 Task: Set the dither depth override for Open GL video output to 8.
Action: Mouse moved to (129, 13)
Screenshot: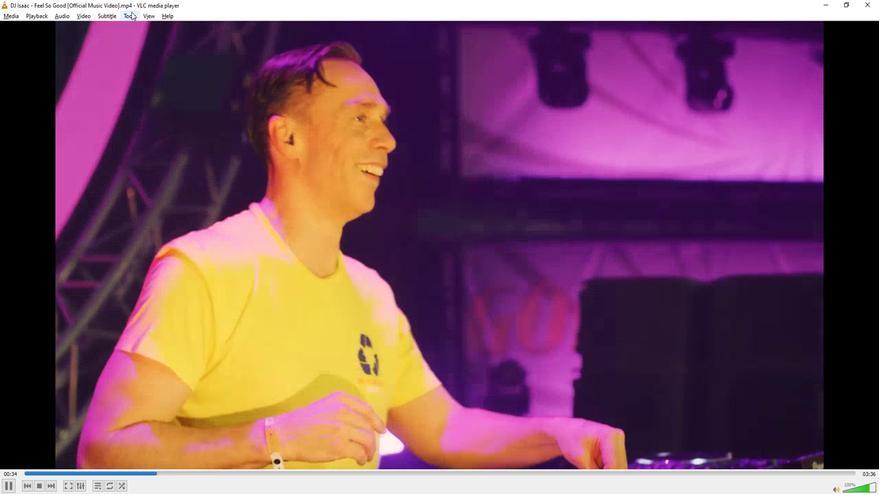 
Action: Mouse pressed left at (129, 13)
Screenshot: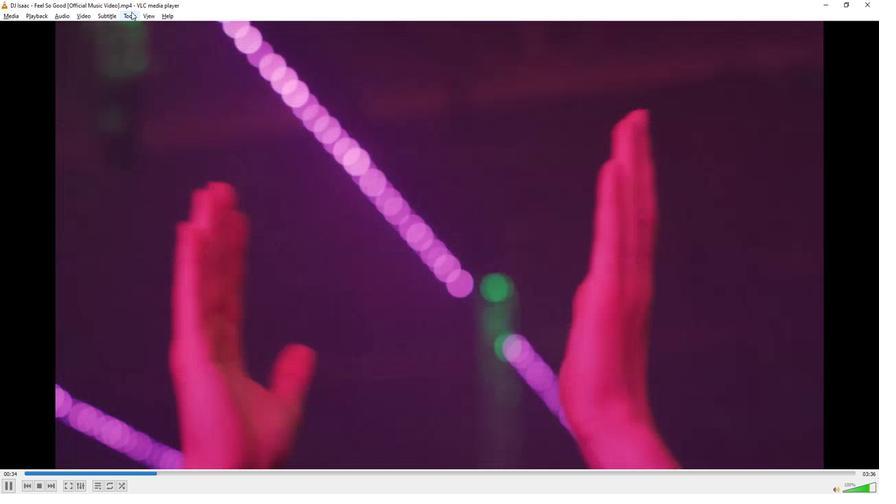 
Action: Mouse moved to (145, 127)
Screenshot: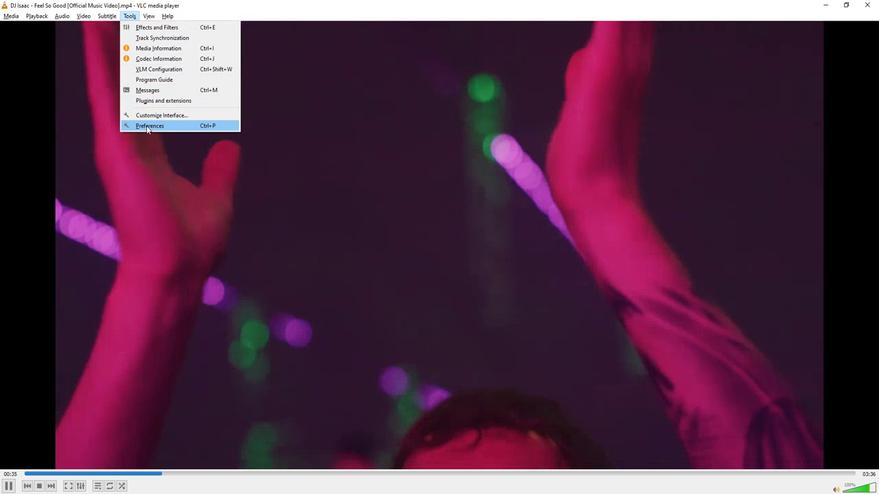 
Action: Mouse pressed left at (145, 127)
Screenshot: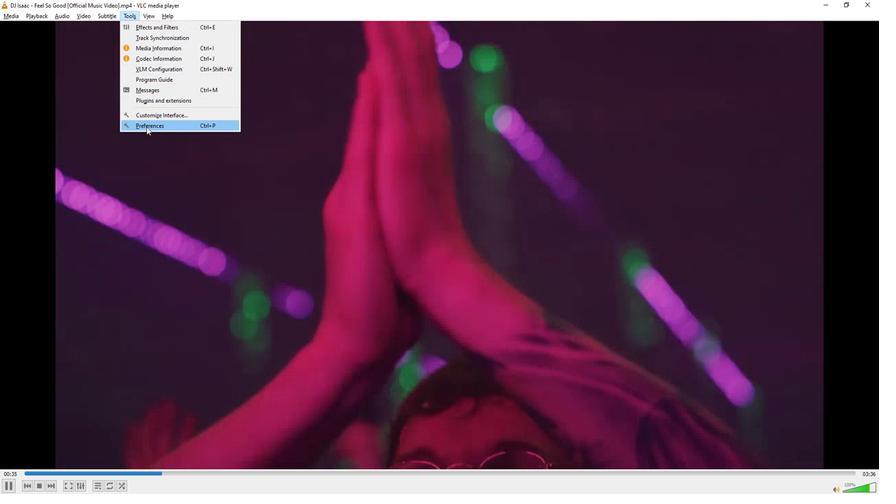 
Action: Mouse moved to (195, 389)
Screenshot: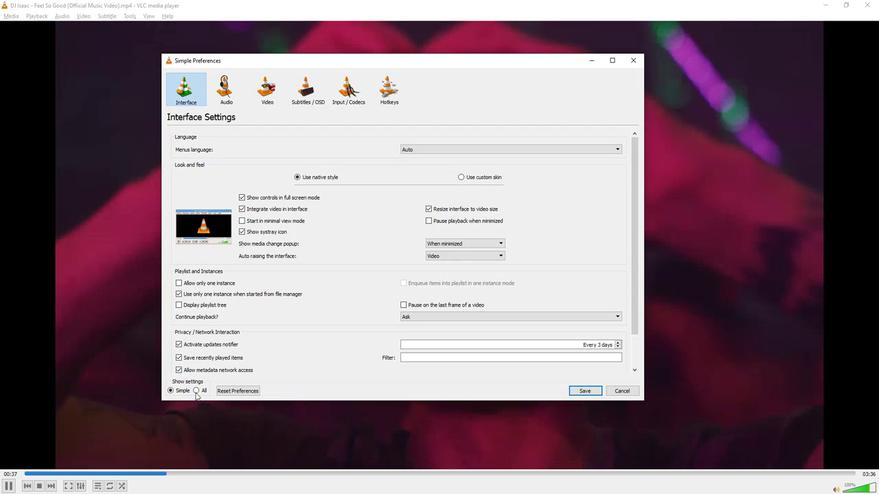 
Action: Mouse pressed left at (195, 389)
Screenshot: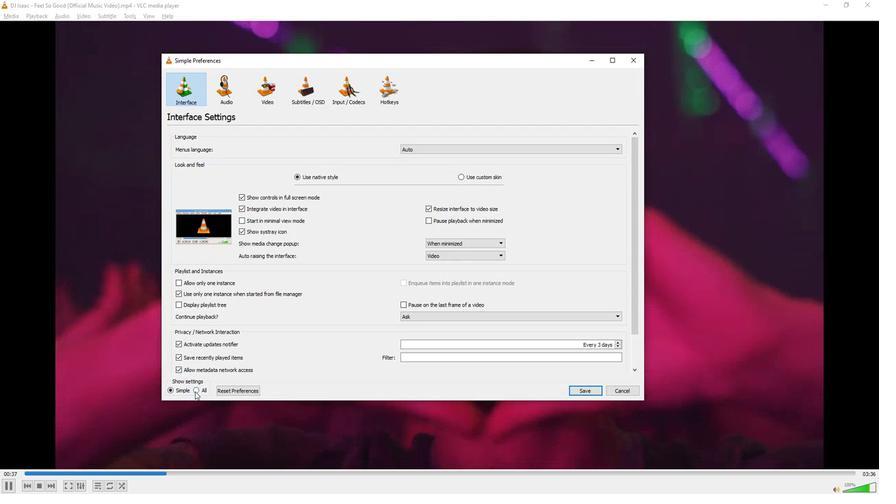
Action: Mouse moved to (201, 355)
Screenshot: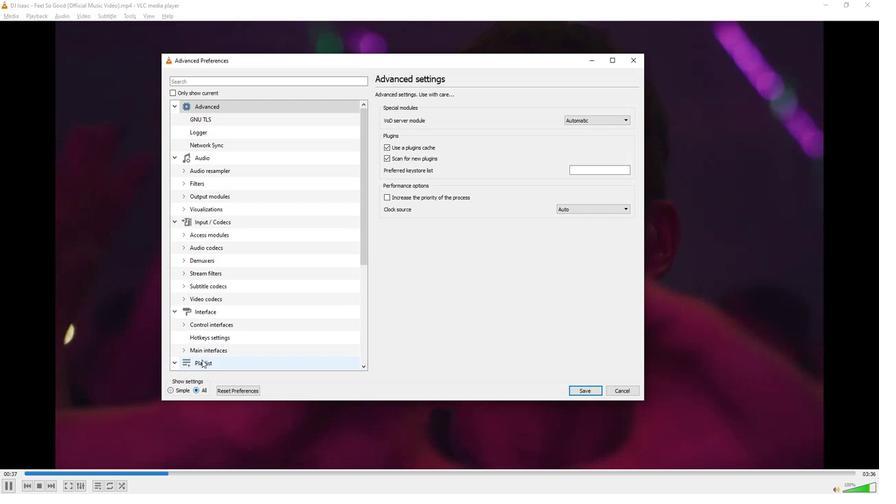 
Action: Mouse scrolled (201, 354) with delta (0, 0)
Screenshot: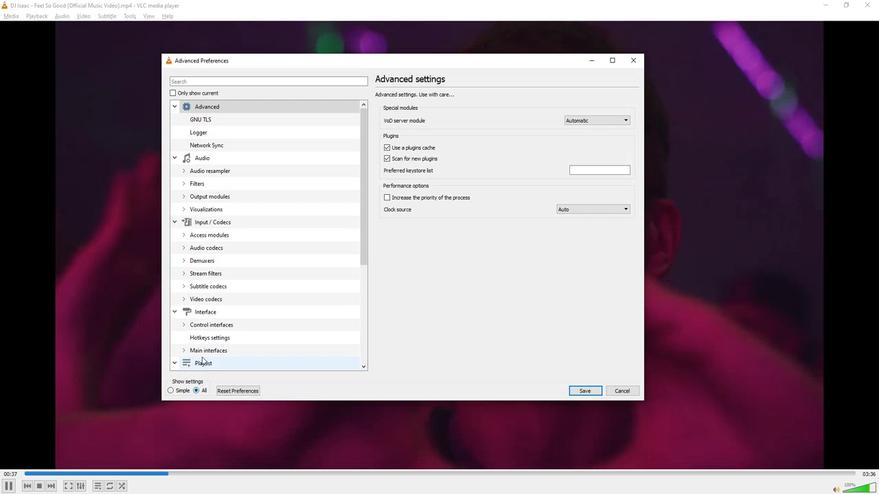 
Action: Mouse scrolled (201, 354) with delta (0, 0)
Screenshot: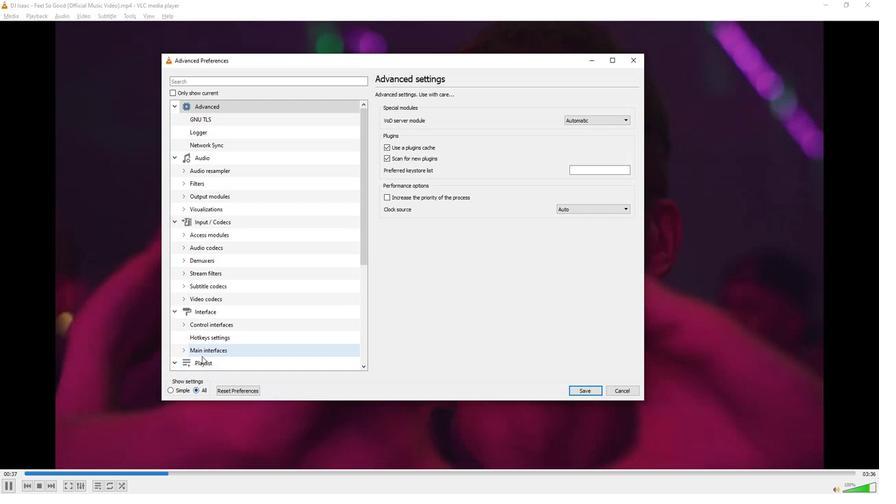 
Action: Mouse scrolled (201, 354) with delta (0, 0)
Screenshot: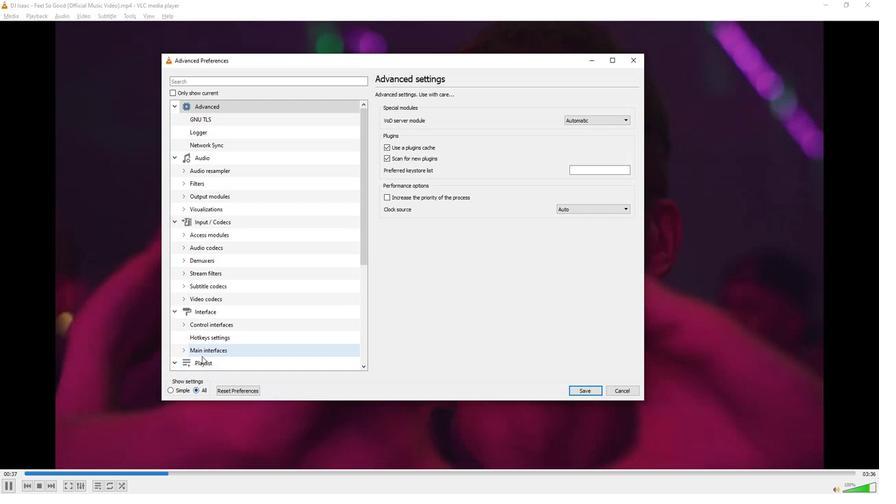 
Action: Mouse scrolled (201, 354) with delta (0, 0)
Screenshot: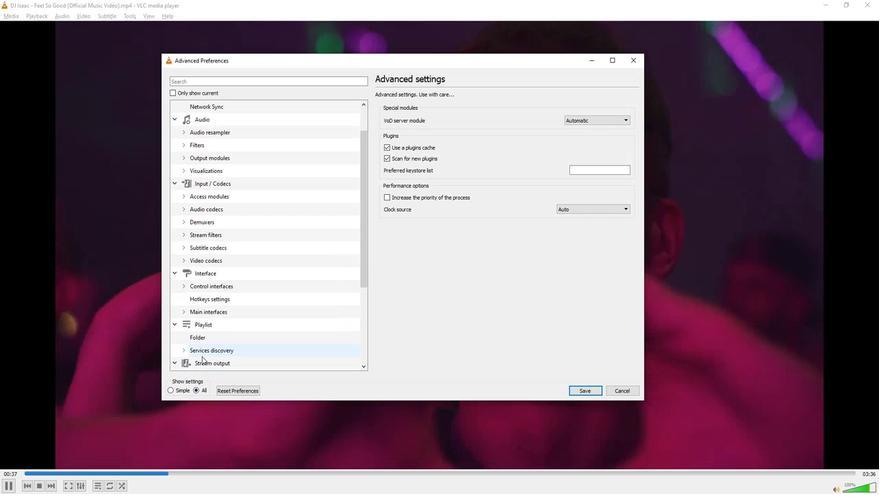 
Action: Mouse scrolled (201, 354) with delta (0, 0)
Screenshot: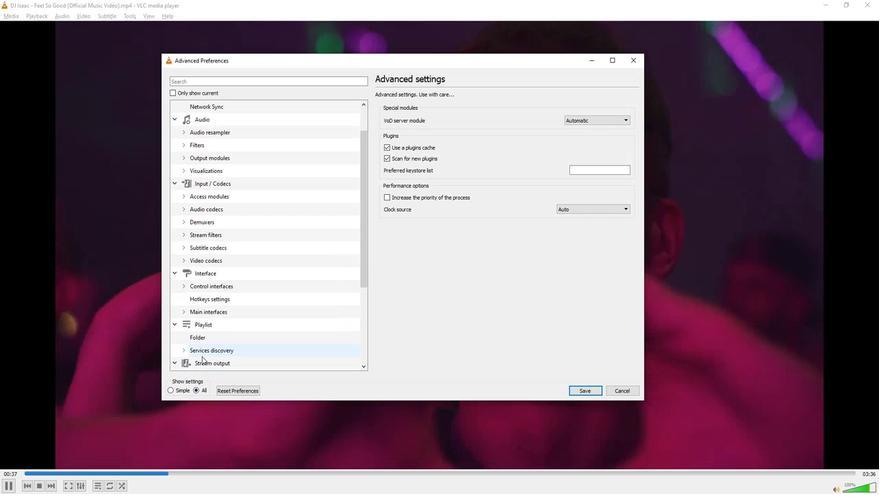 
Action: Mouse scrolled (201, 354) with delta (0, 0)
Screenshot: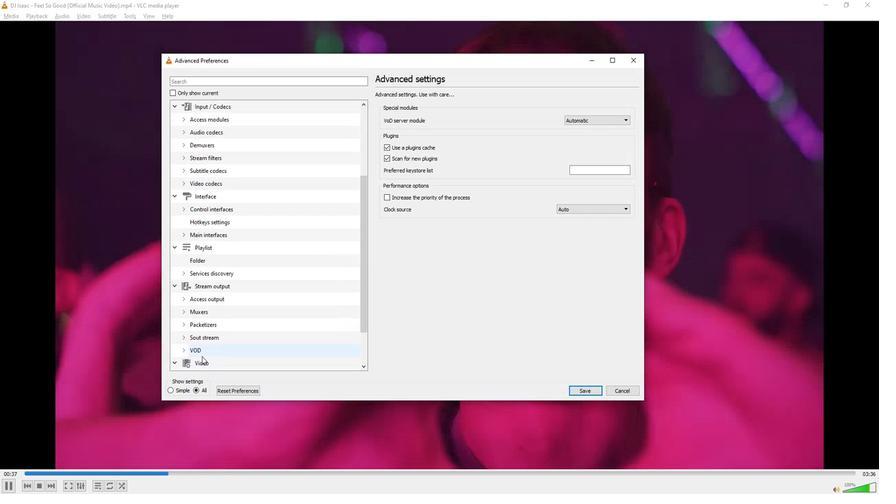 
Action: Mouse scrolled (201, 354) with delta (0, 0)
Screenshot: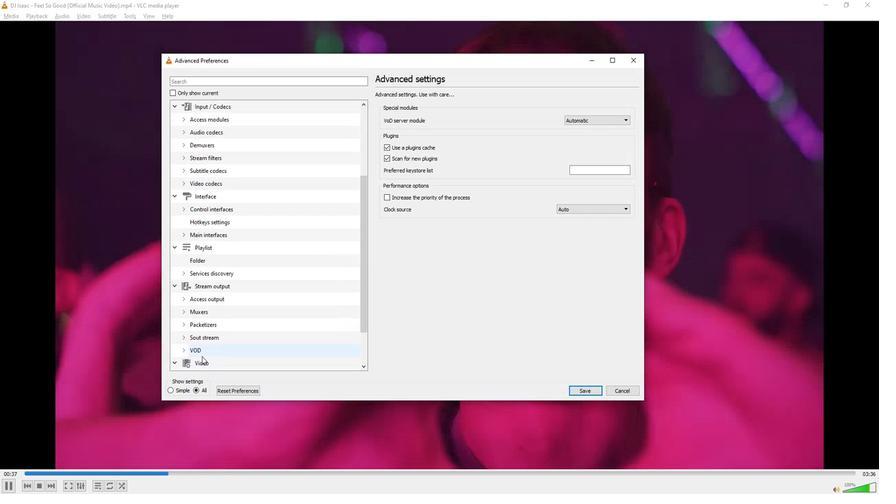 
Action: Mouse scrolled (201, 354) with delta (0, 0)
Screenshot: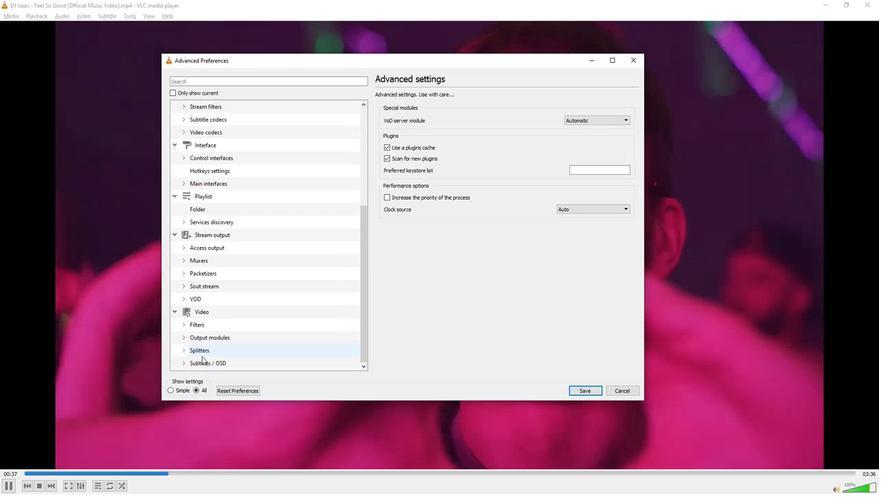 
Action: Mouse moved to (184, 335)
Screenshot: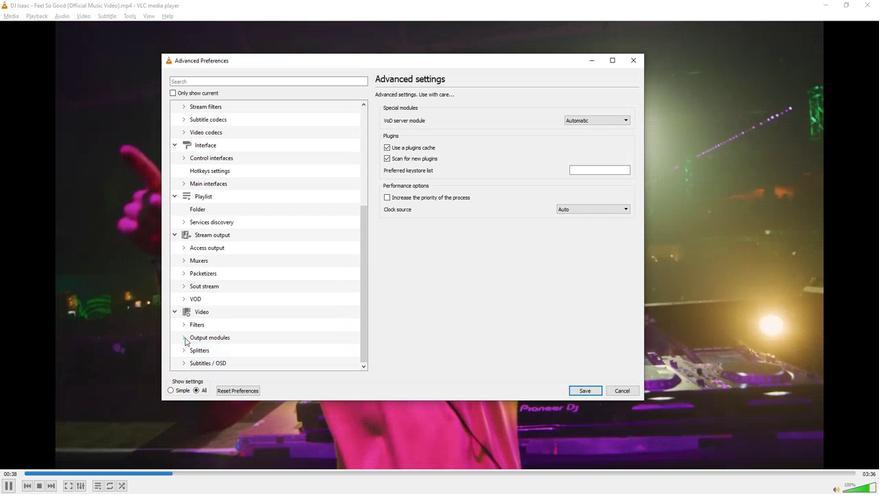 
Action: Mouse pressed left at (184, 335)
Screenshot: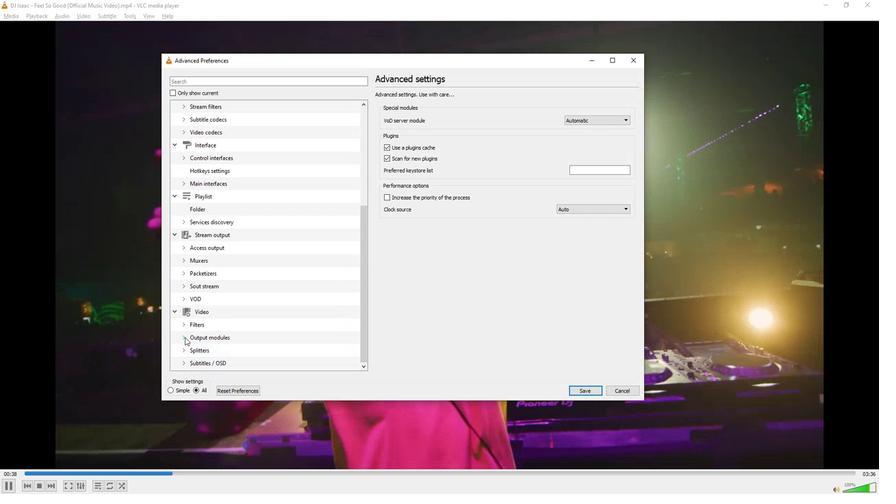 
Action: Mouse moved to (213, 326)
Screenshot: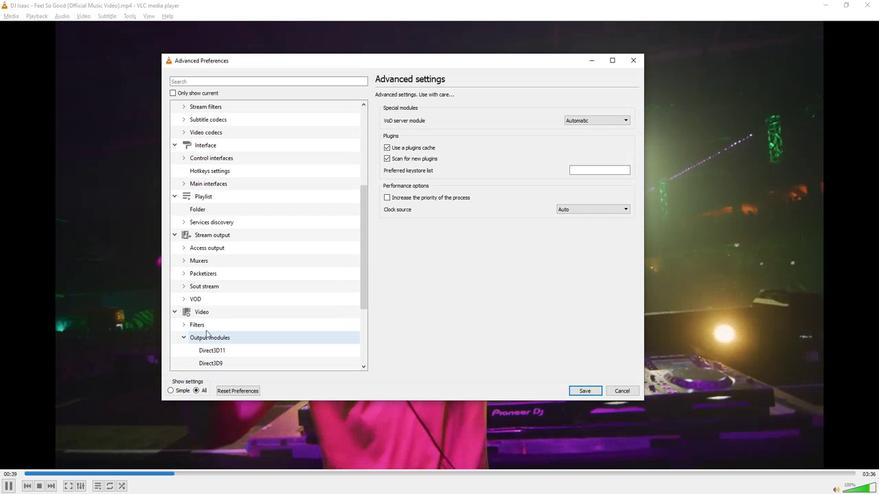 
Action: Mouse scrolled (213, 326) with delta (0, 0)
Screenshot: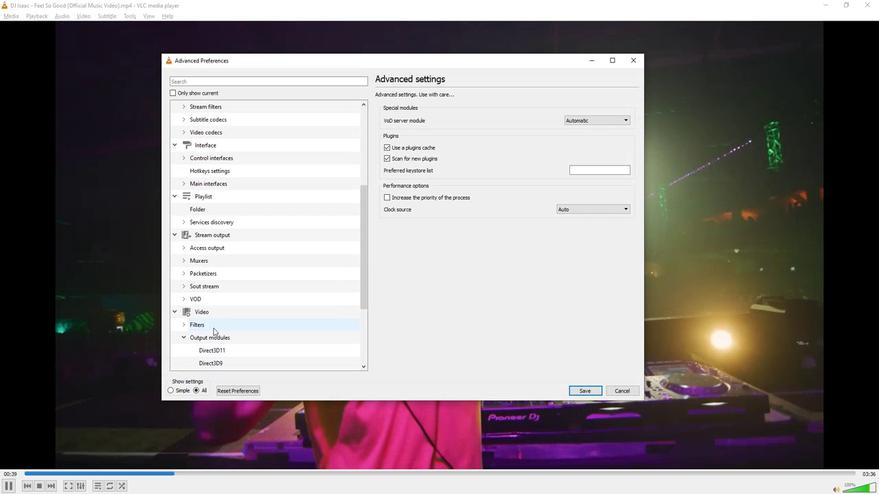 
Action: Mouse scrolled (213, 326) with delta (0, 0)
Screenshot: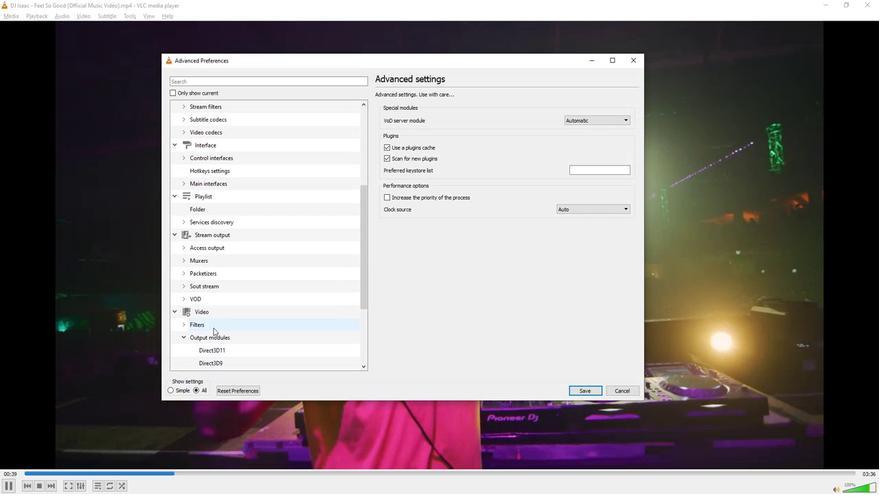 
Action: Mouse scrolled (213, 326) with delta (0, 0)
Screenshot: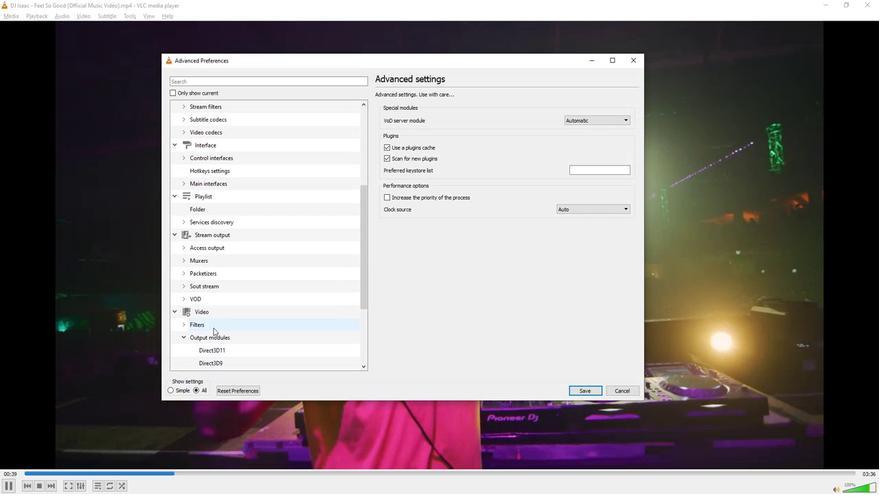 
Action: Mouse scrolled (213, 326) with delta (0, 0)
Screenshot: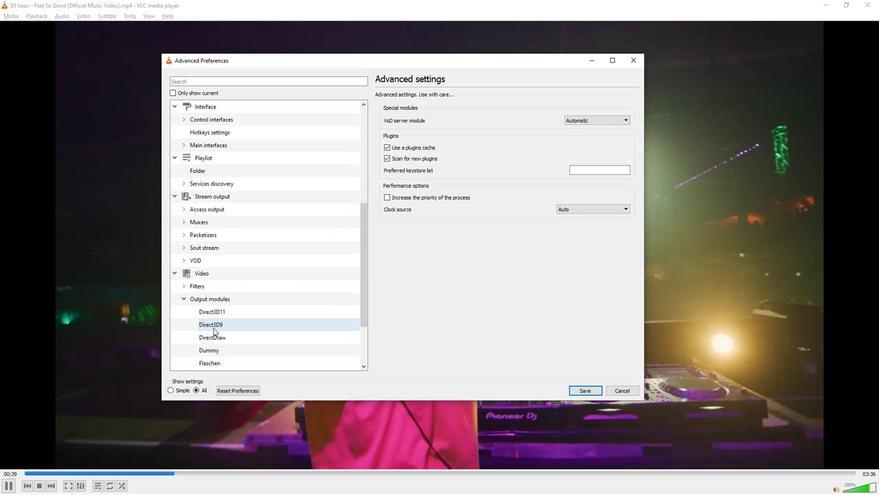 
Action: Mouse moved to (213, 326)
Screenshot: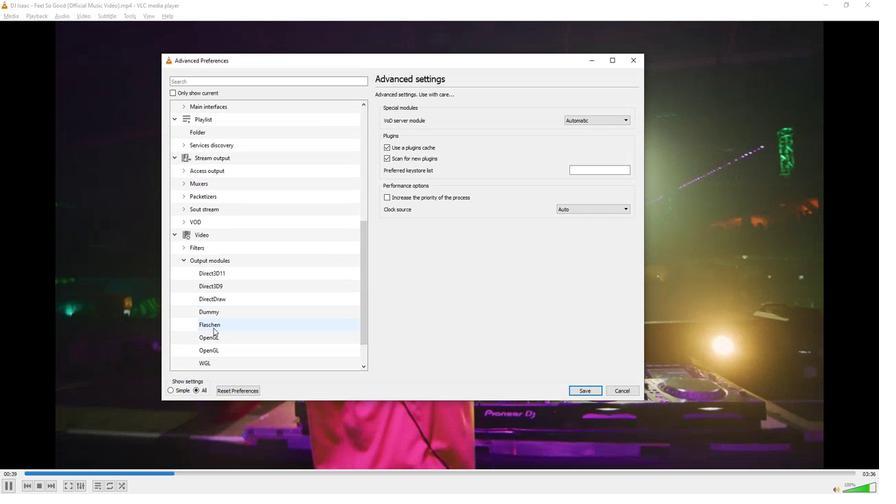 
Action: Mouse scrolled (213, 326) with delta (0, 0)
Screenshot: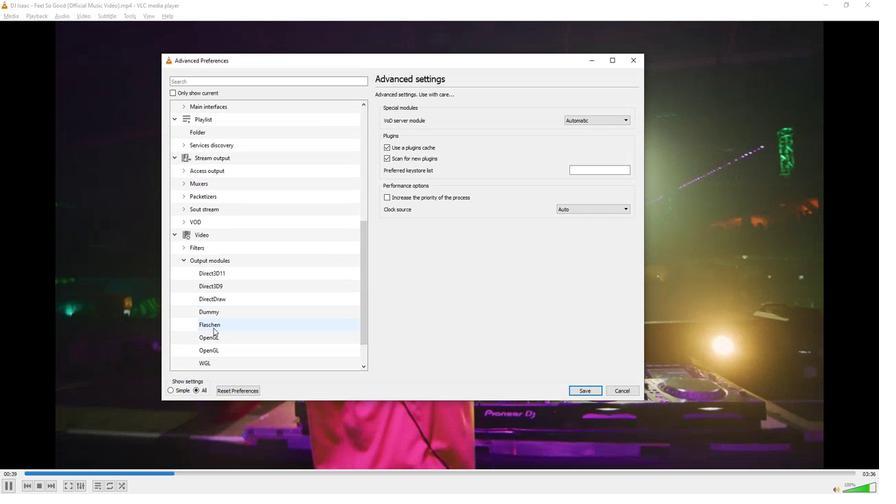 
Action: Mouse scrolled (213, 326) with delta (0, 0)
Screenshot: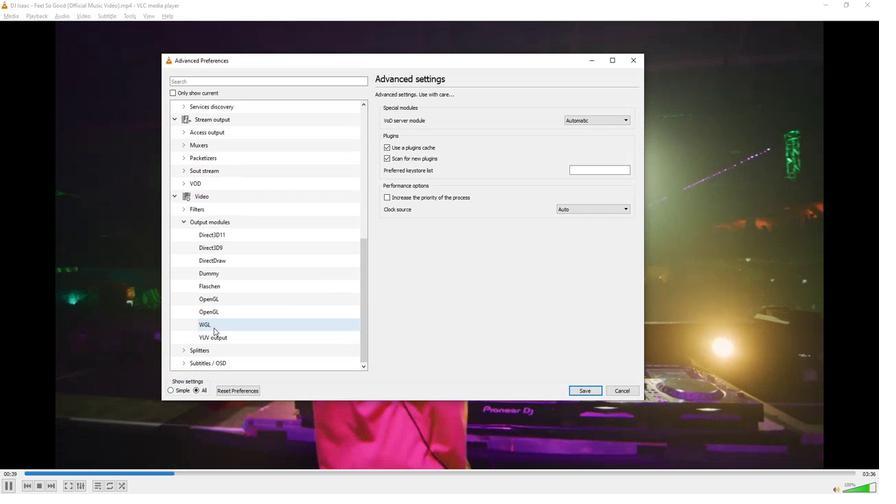 
Action: Mouse moved to (217, 298)
Screenshot: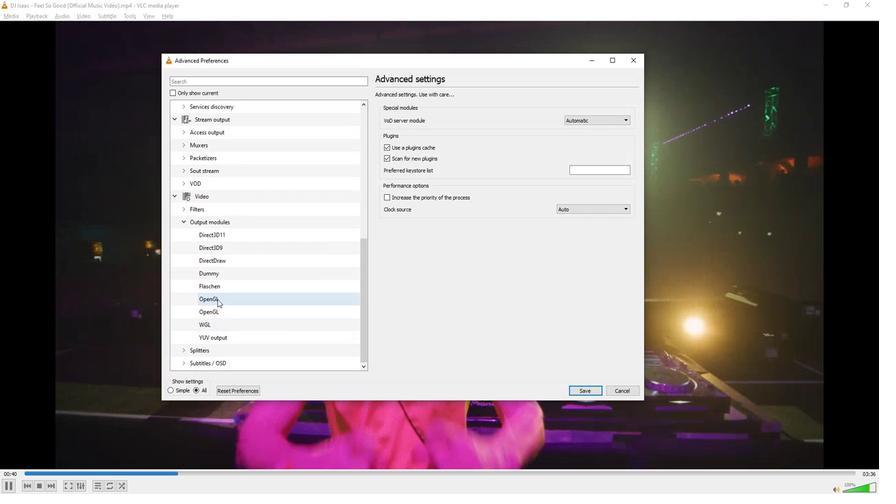 
Action: Mouse pressed left at (217, 298)
Screenshot: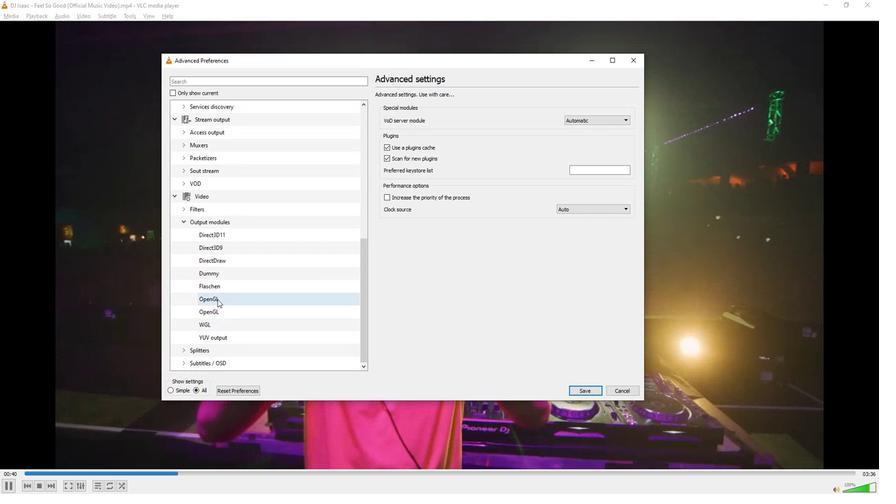 
Action: Mouse moved to (634, 258)
Screenshot: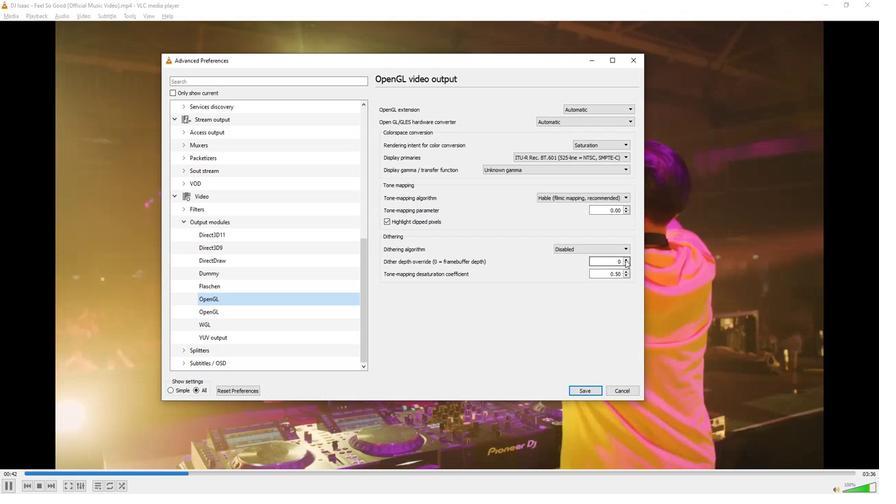 
Action: Mouse pressed left at (634, 258)
Screenshot: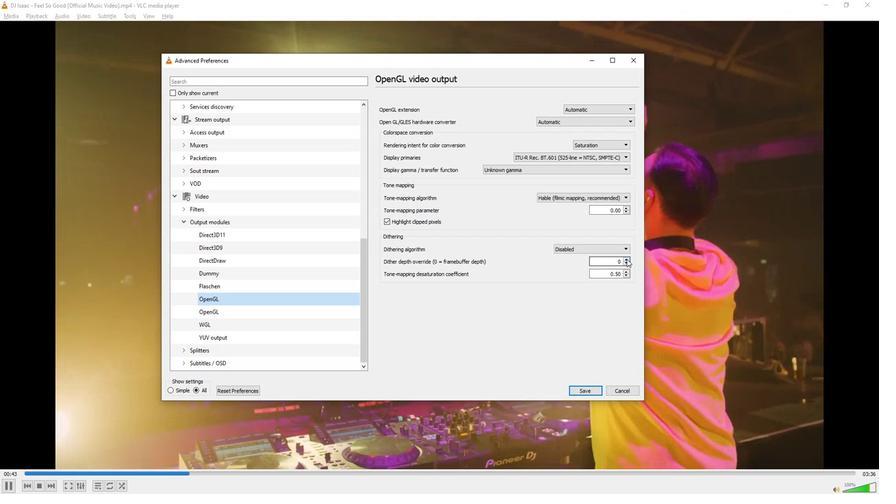 
Action: Mouse moved to (634, 258)
Screenshot: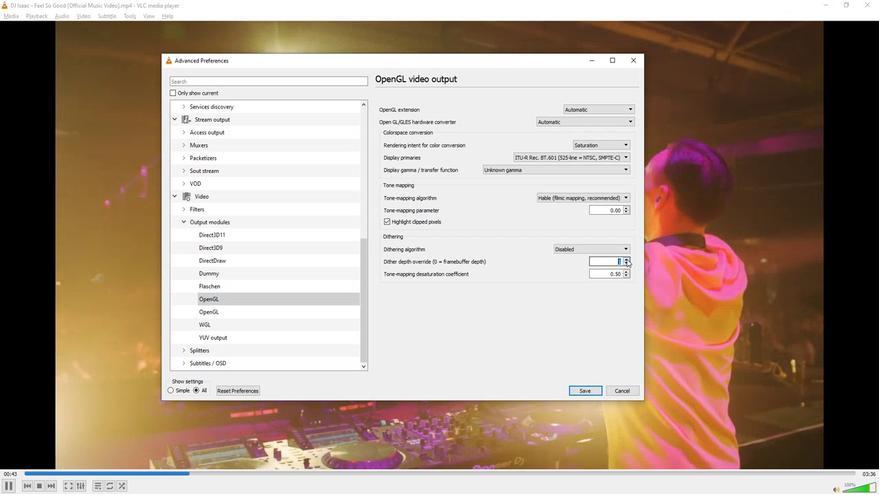 
Action: Mouse pressed left at (634, 258)
Screenshot: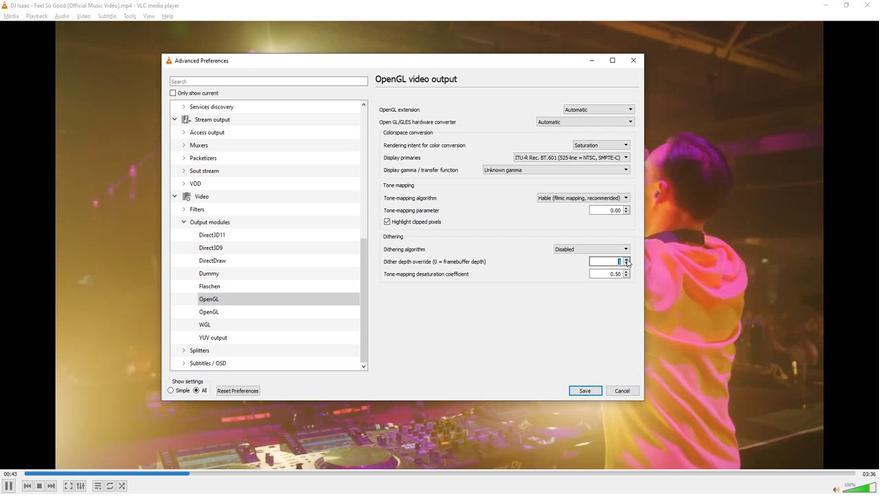 
Action: Mouse pressed left at (634, 258)
Screenshot: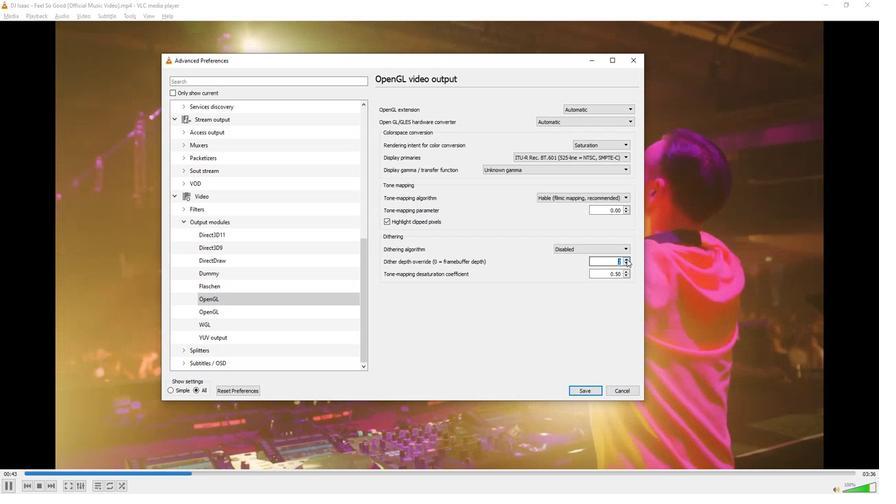 
Action: Mouse pressed left at (634, 258)
Screenshot: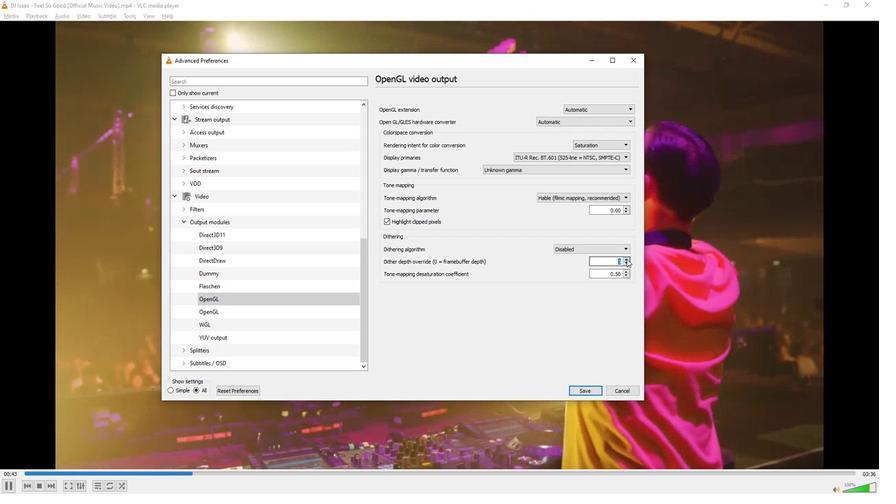 
Action: Mouse pressed left at (634, 258)
Screenshot: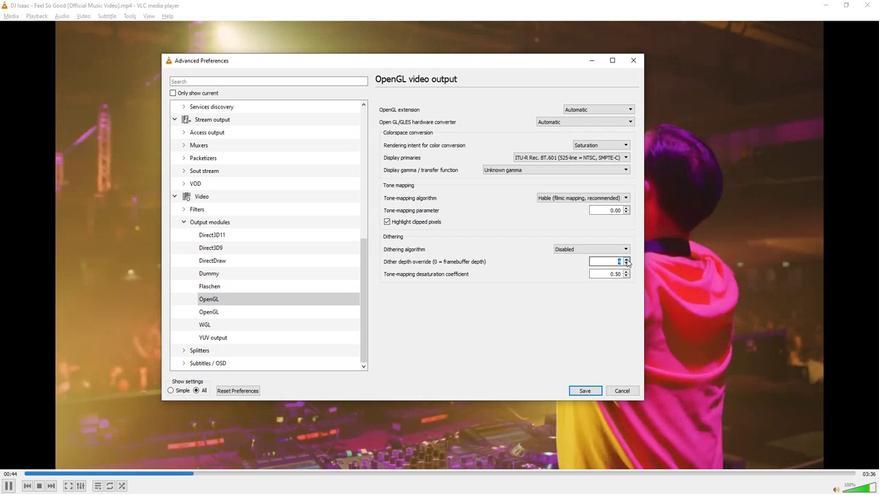 
Action: Mouse pressed left at (634, 258)
Screenshot: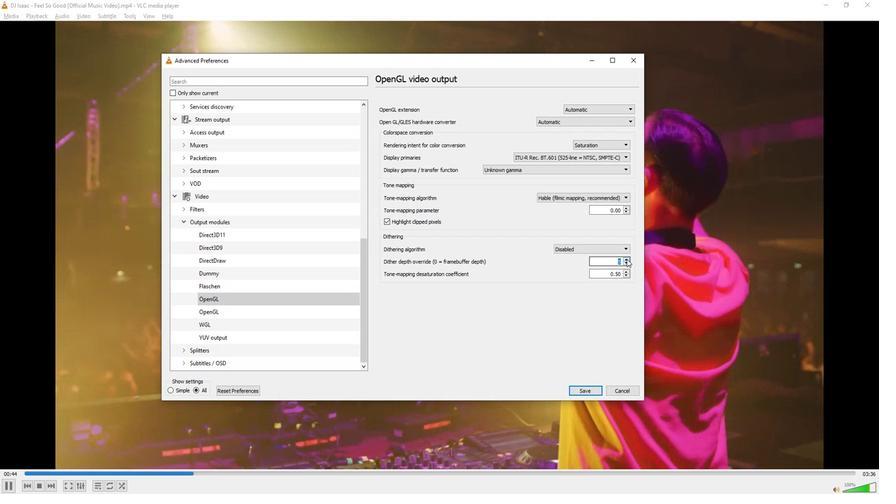 
Action: Mouse pressed left at (634, 258)
Screenshot: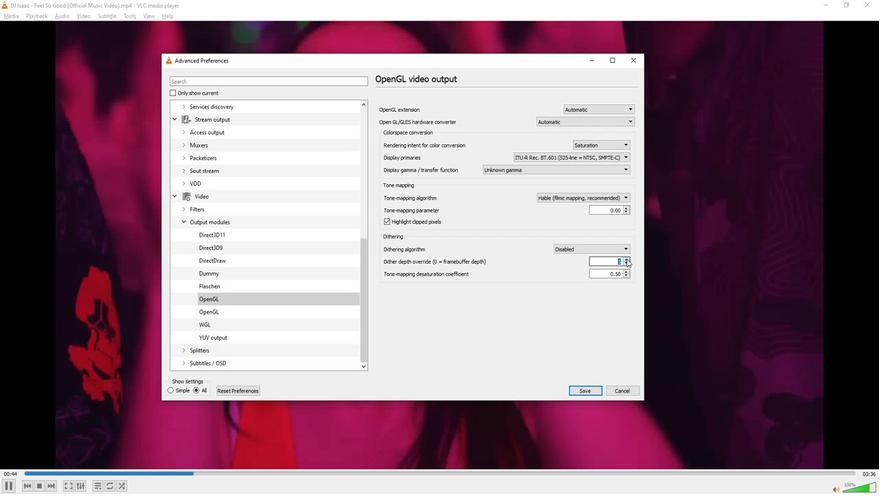 
Action: Mouse pressed left at (634, 258)
Screenshot: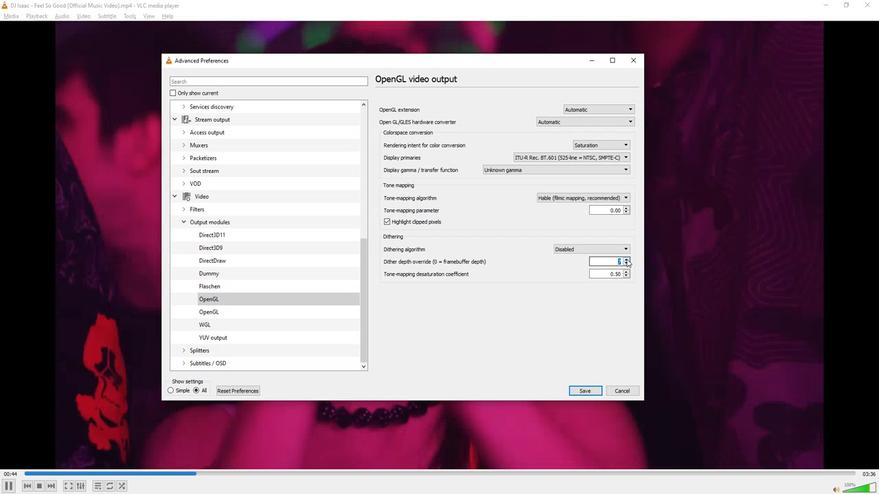 
Action: Mouse moved to (602, 314)
Screenshot: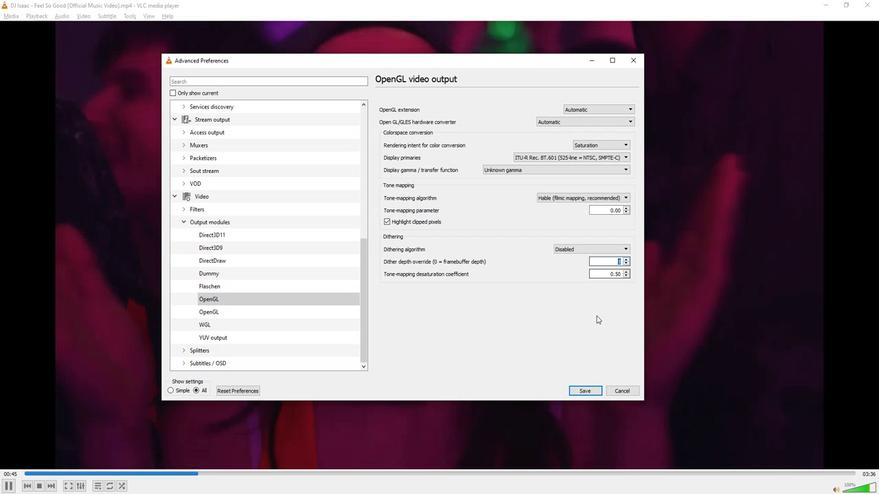 
Action: Mouse pressed left at (602, 314)
Screenshot: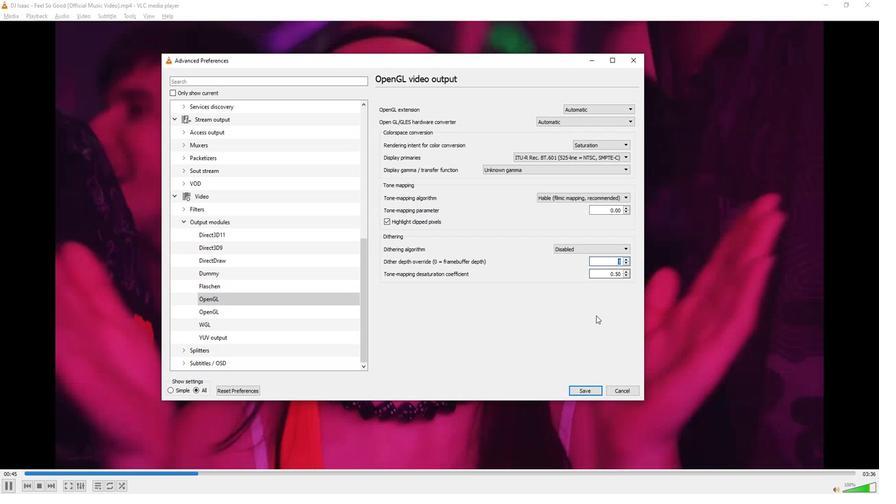 
